 Task: Add an event with the title Casual Project Planning Workshop, date '2024/04/12', time 7:50 AM to 9:50 AM, logged in from the account softage.10@softage.netand send the event invitation to softage.9@softage.net and softage.8@softage.net. Set a reminder for the event 212 week before
Action: Mouse moved to (103, 105)
Screenshot: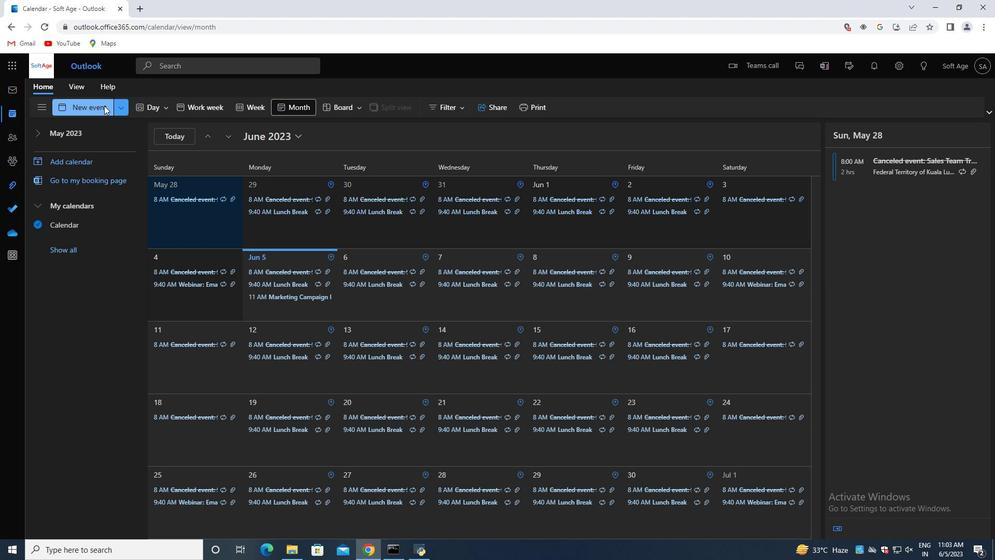 
Action: Mouse pressed left at (103, 105)
Screenshot: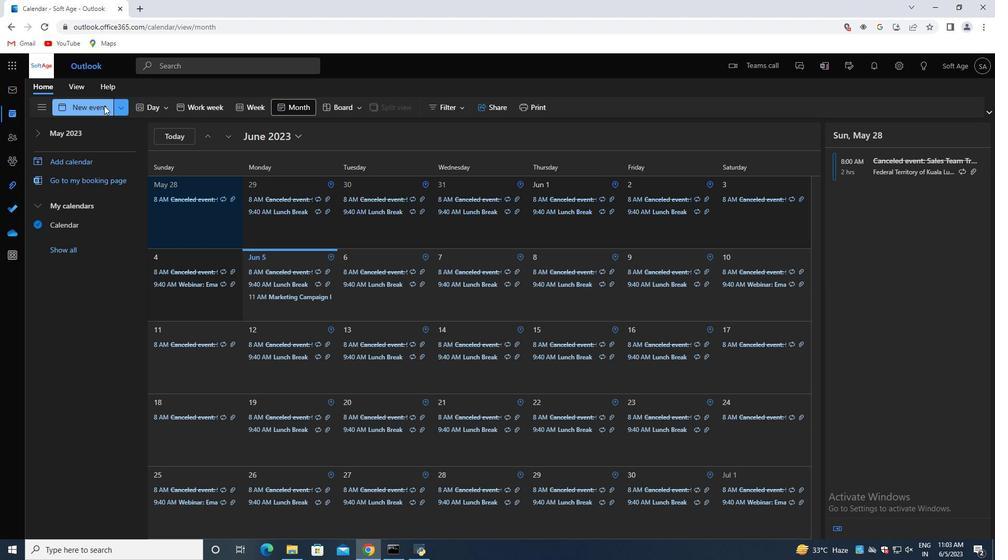 
Action: Mouse moved to (395, 113)
Screenshot: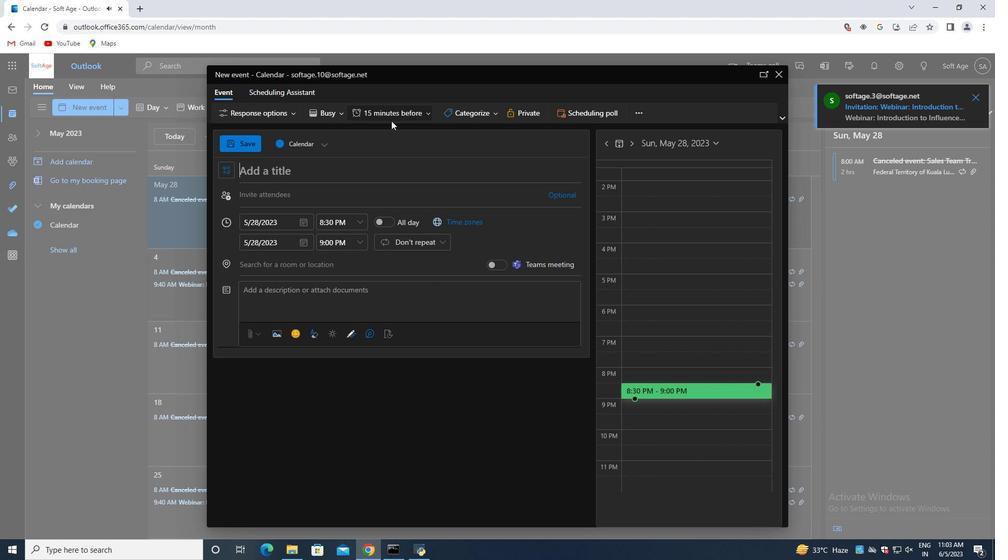 
Action: Mouse pressed left at (395, 113)
Screenshot: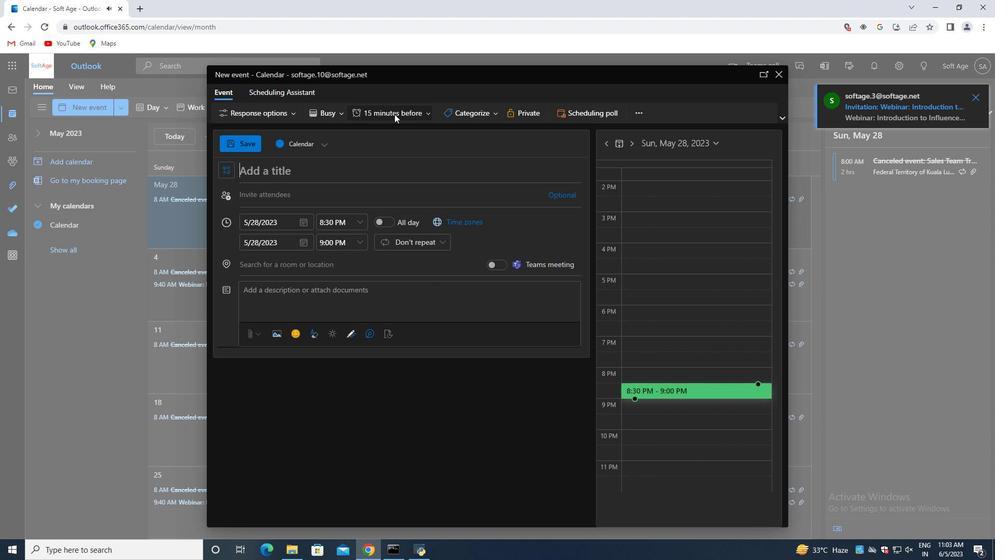 
Action: Mouse moved to (415, 348)
Screenshot: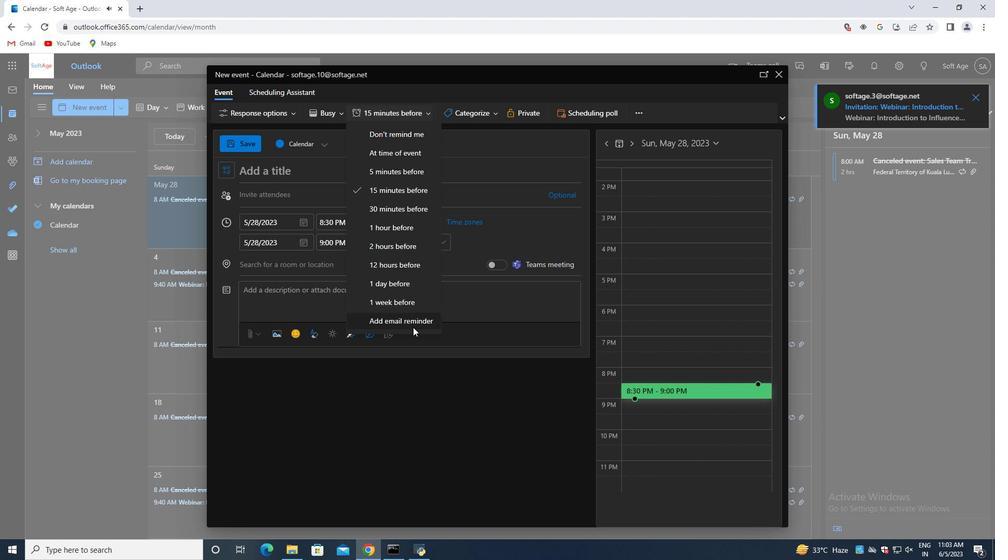 
